 Task: Create a due date automation trigger when advanced on, on the tuesday of the week a card is due add dates starting in more than 1 working days at 11:00 AM.
Action: Mouse moved to (1111, 84)
Screenshot: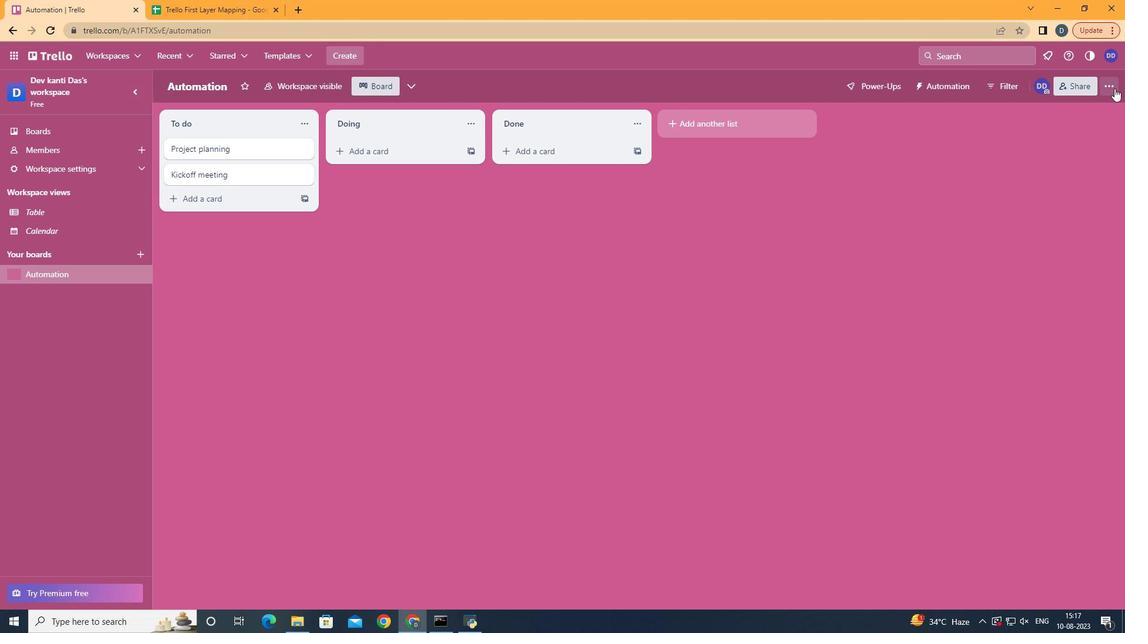 
Action: Mouse pressed left at (1111, 84)
Screenshot: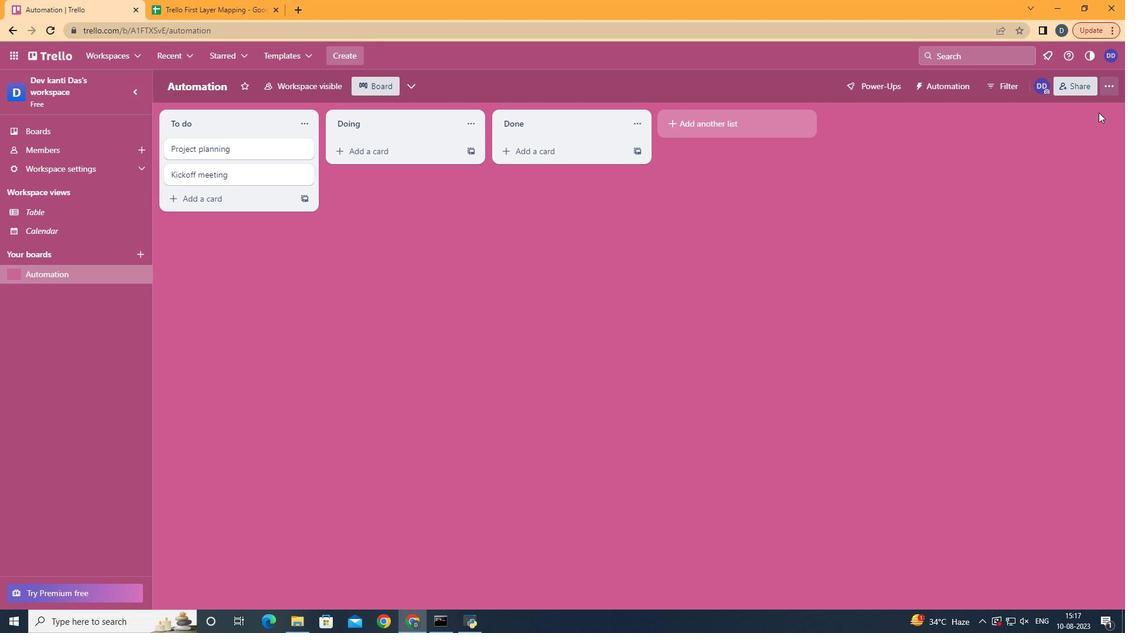 
Action: Mouse moved to (1030, 245)
Screenshot: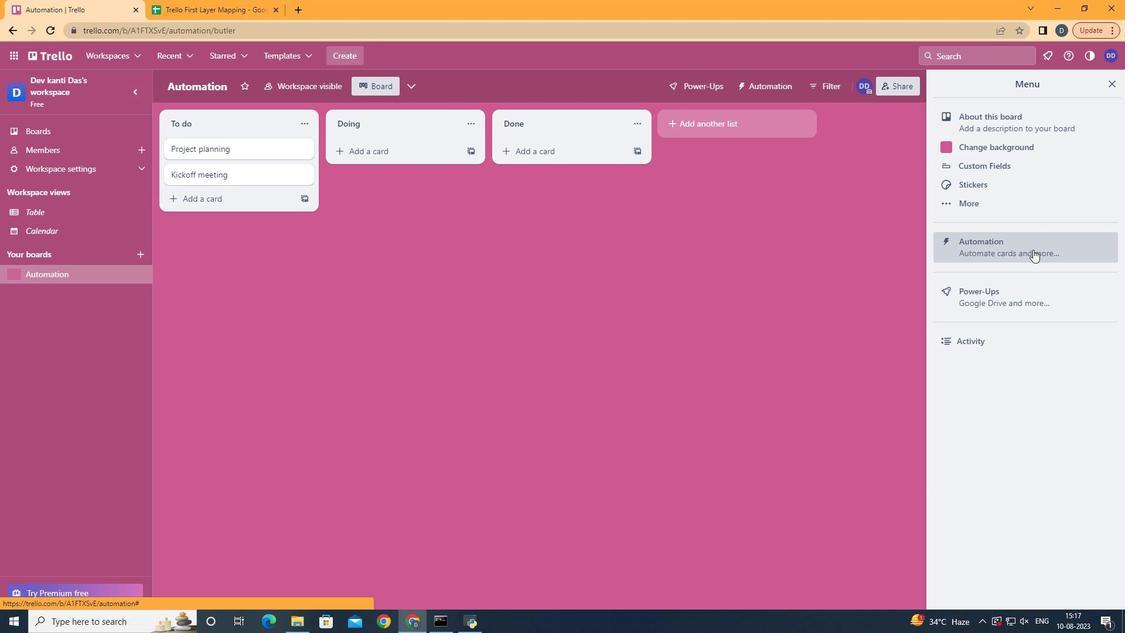 
Action: Mouse pressed left at (1030, 245)
Screenshot: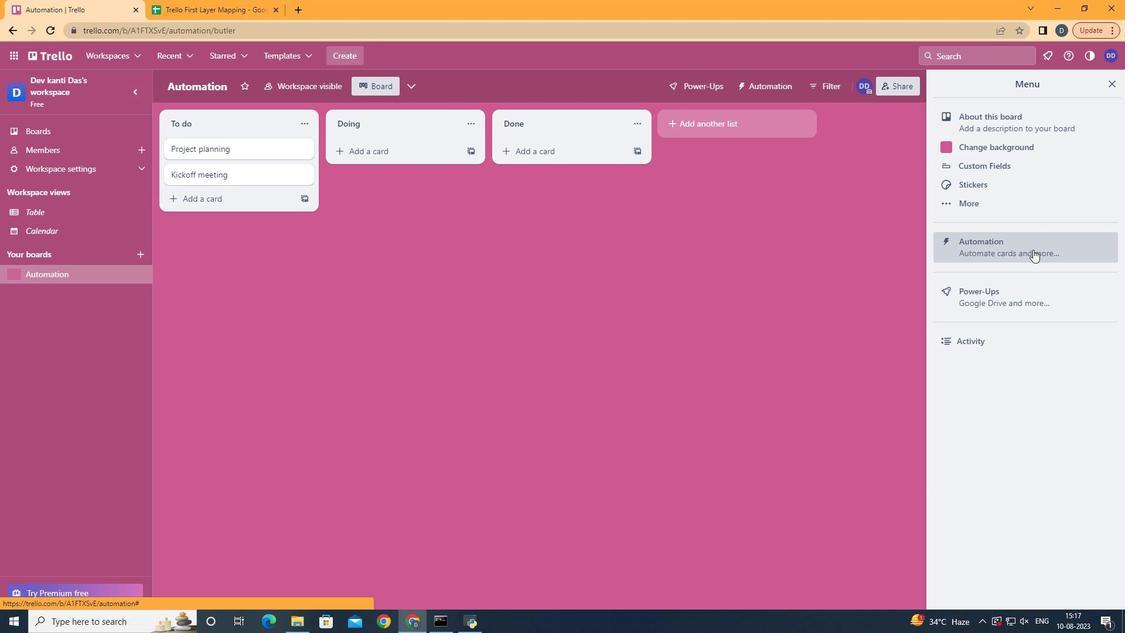 
Action: Mouse moved to (196, 233)
Screenshot: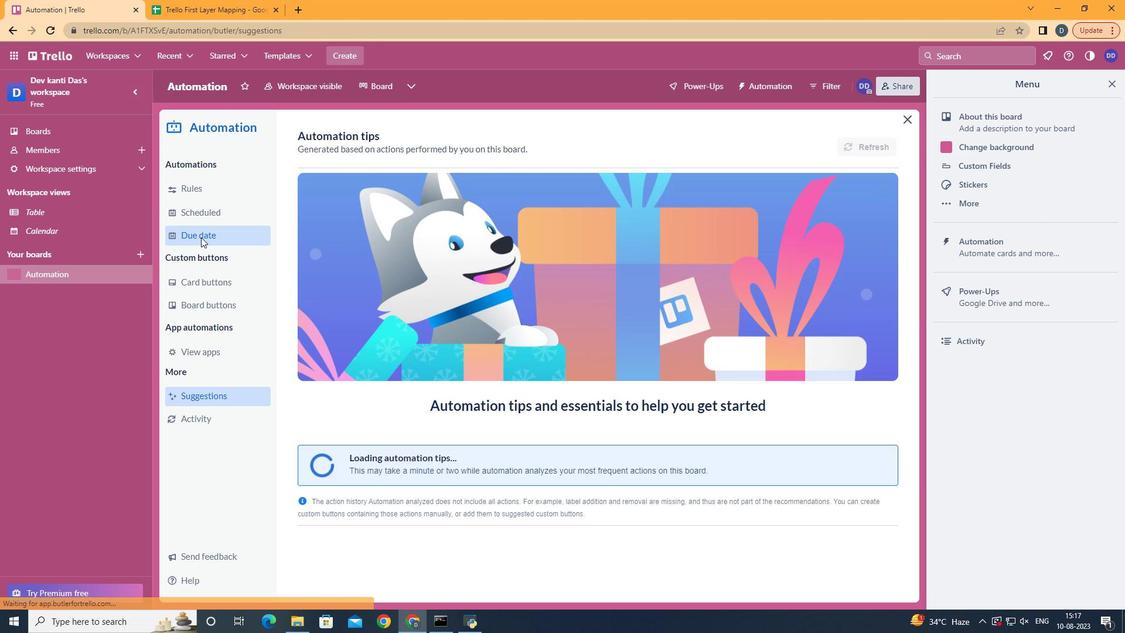 
Action: Mouse pressed left at (196, 233)
Screenshot: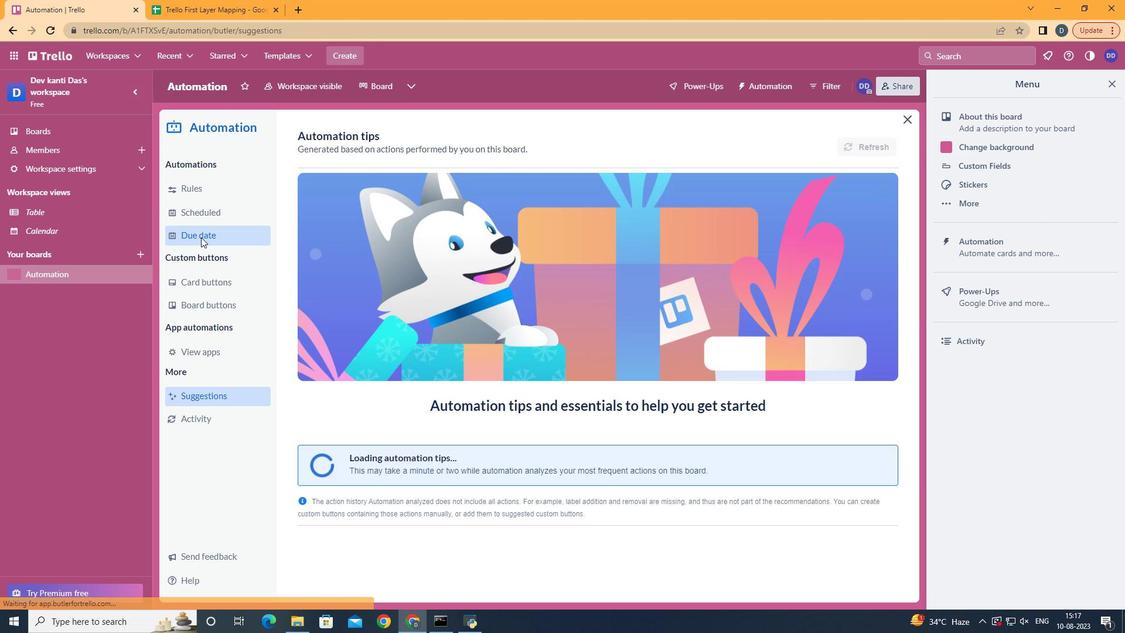 
Action: Mouse moved to (822, 134)
Screenshot: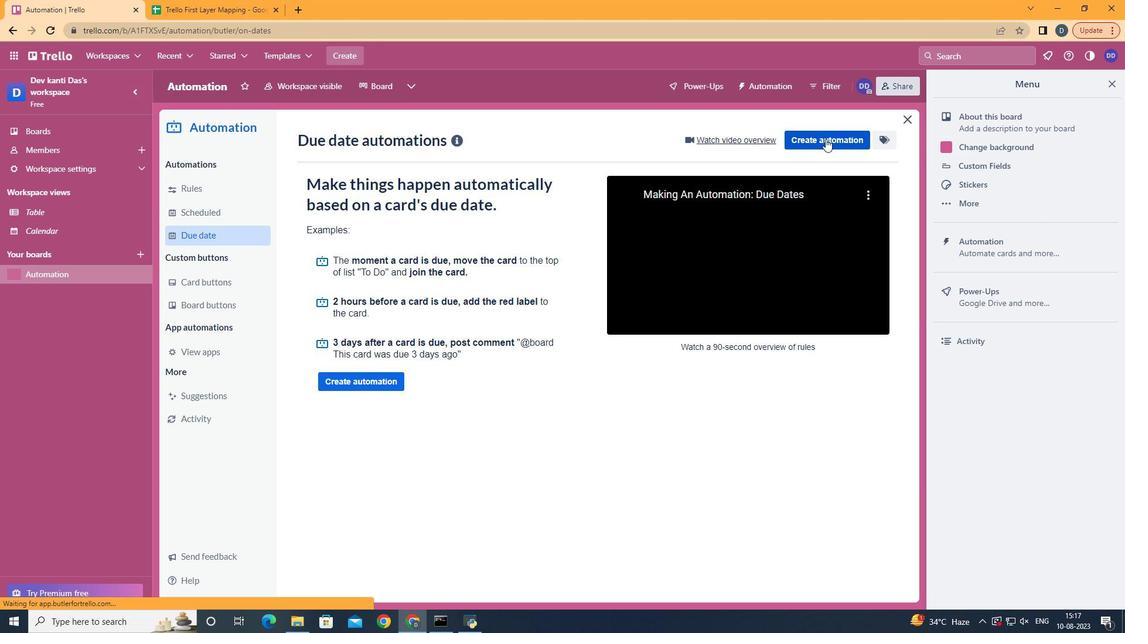 
Action: Mouse pressed left at (822, 134)
Screenshot: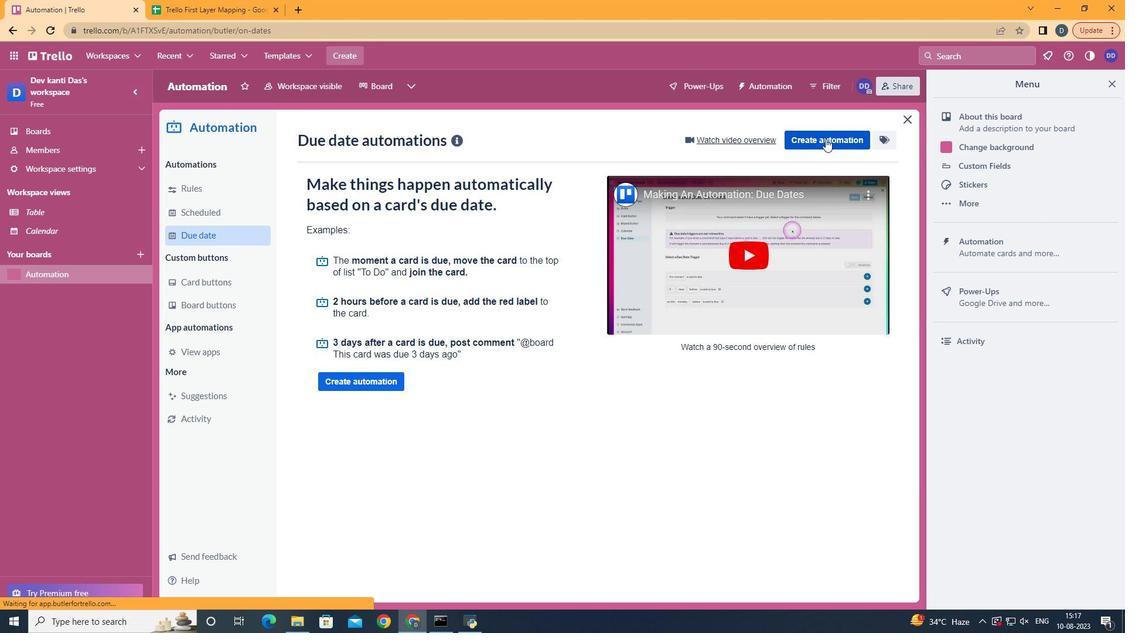 
Action: Mouse moved to (614, 246)
Screenshot: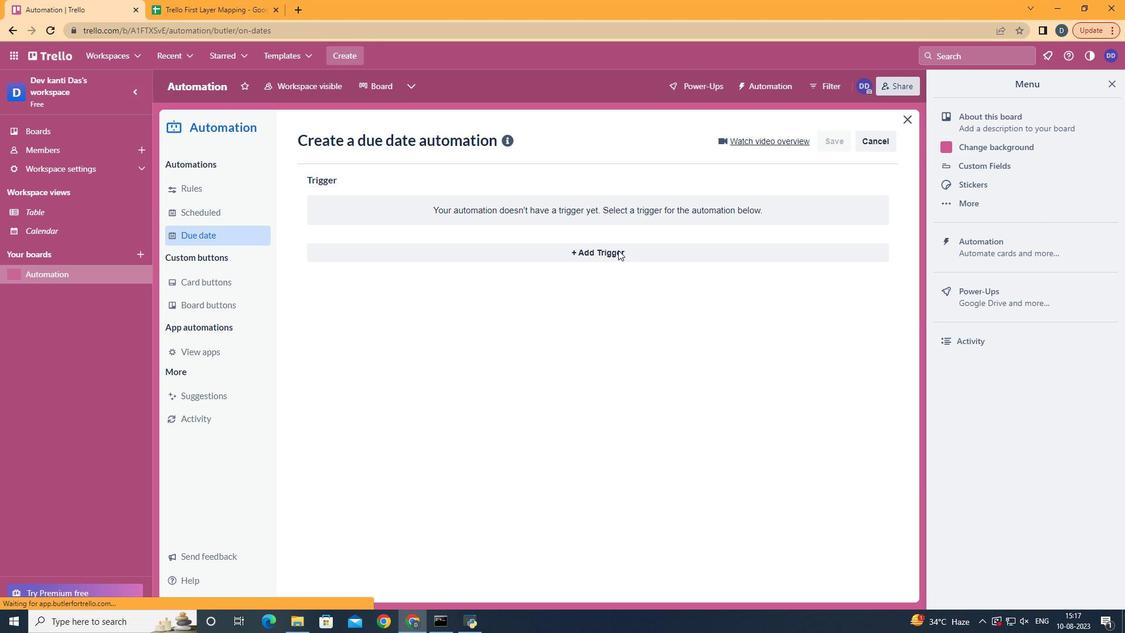 
Action: Mouse pressed left at (614, 246)
Screenshot: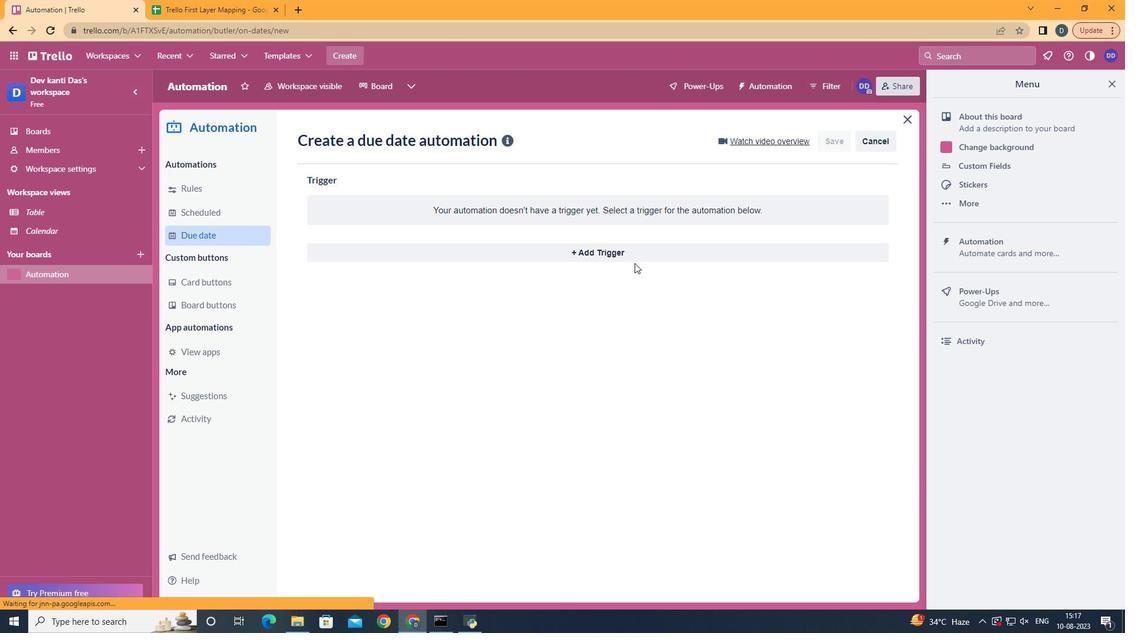 
Action: Mouse moved to (383, 320)
Screenshot: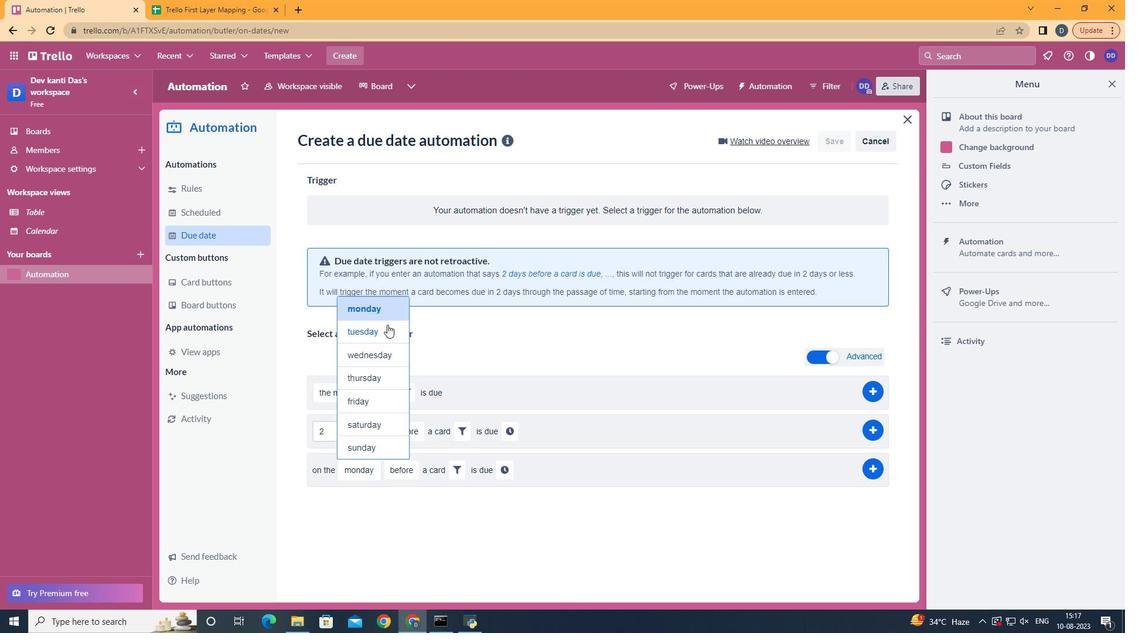 
Action: Mouse pressed left at (383, 320)
Screenshot: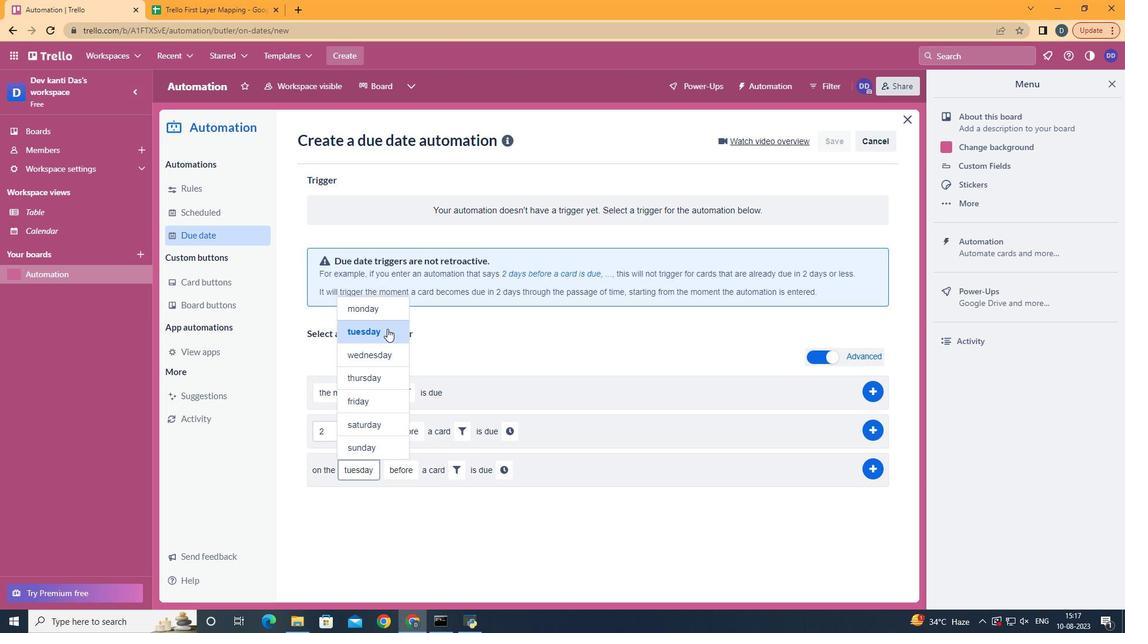 
Action: Mouse moved to (423, 536)
Screenshot: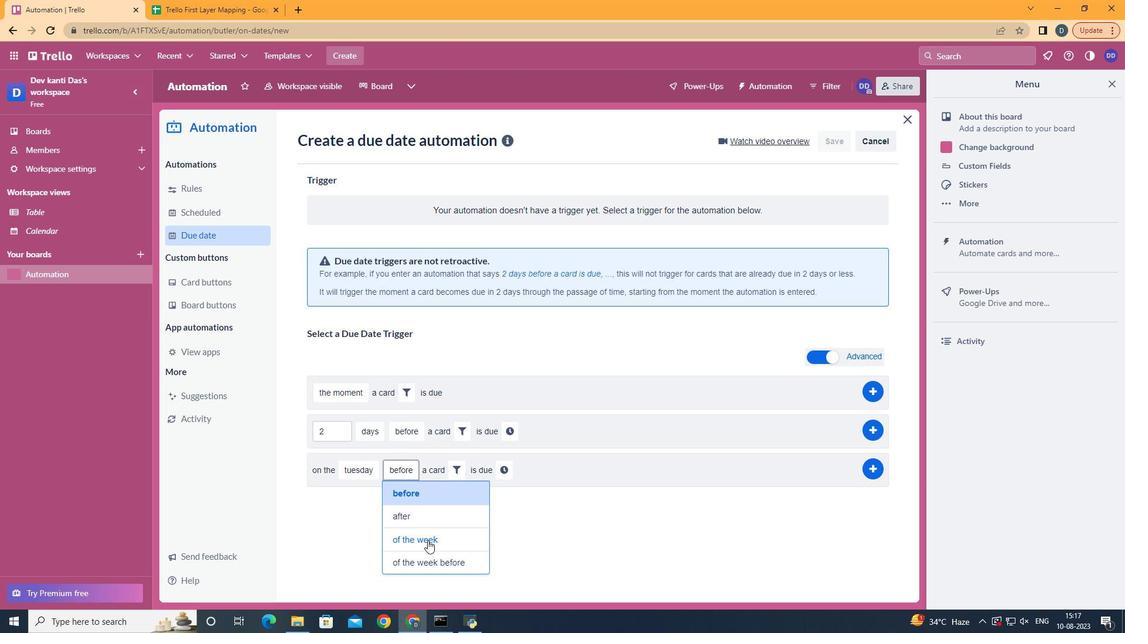 
Action: Mouse pressed left at (423, 536)
Screenshot: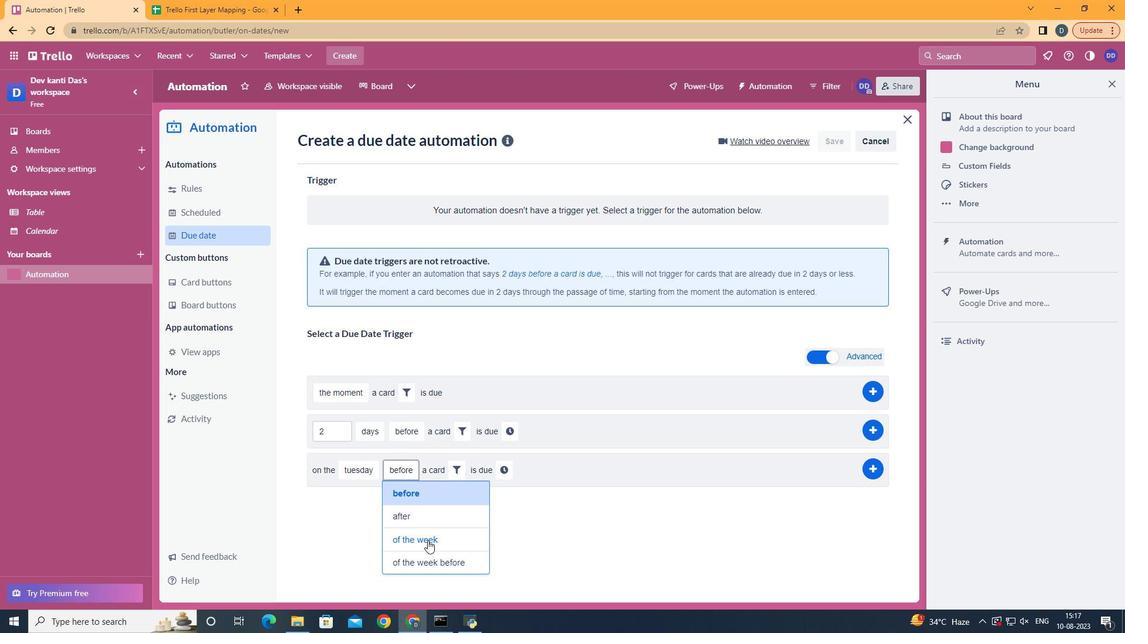 
Action: Mouse moved to (474, 470)
Screenshot: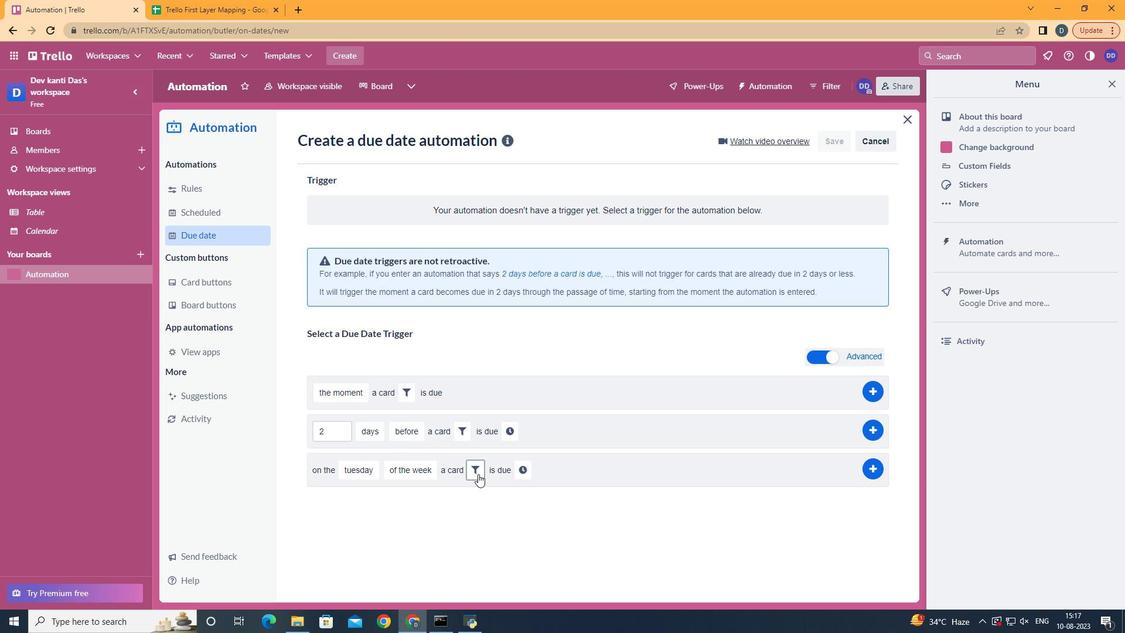 
Action: Mouse pressed left at (474, 470)
Screenshot: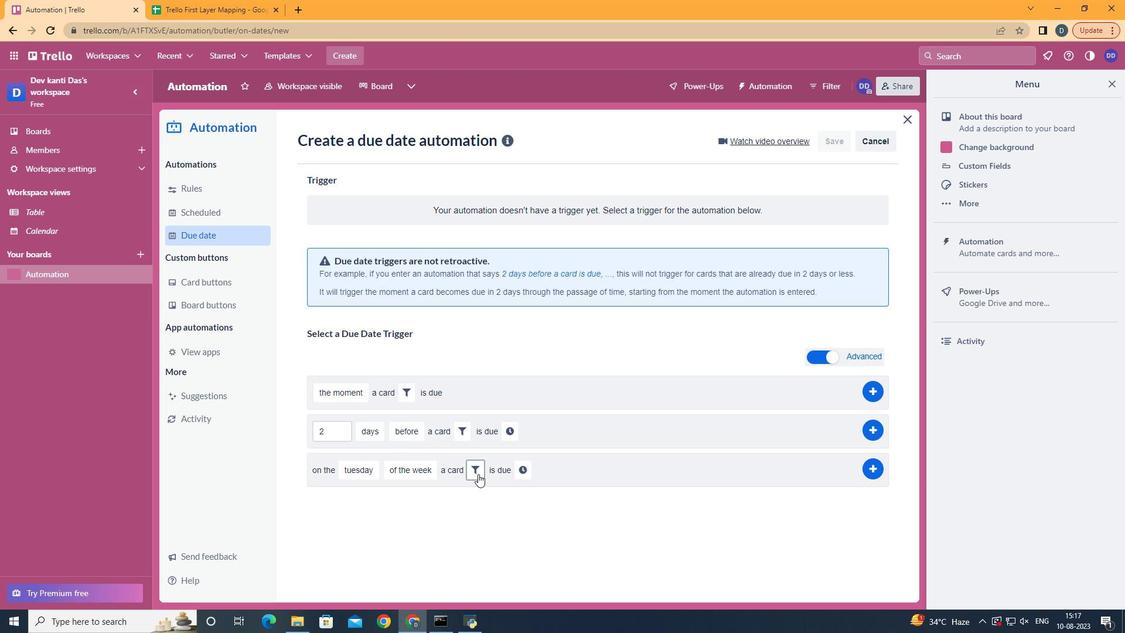 
Action: Mouse moved to (547, 507)
Screenshot: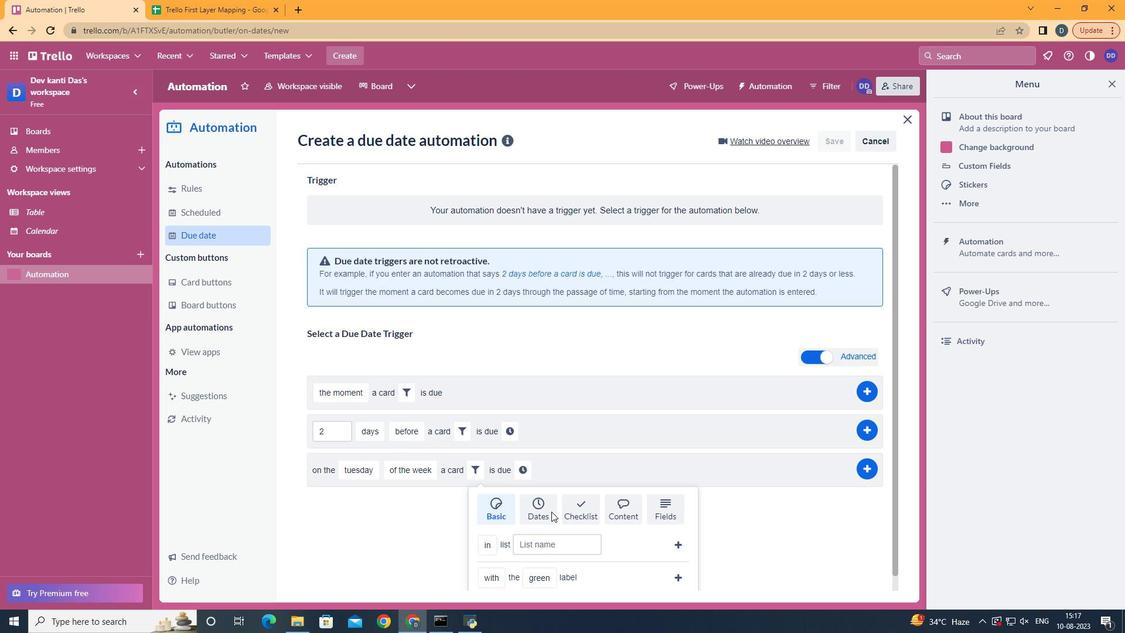 
Action: Mouse pressed left at (547, 507)
Screenshot: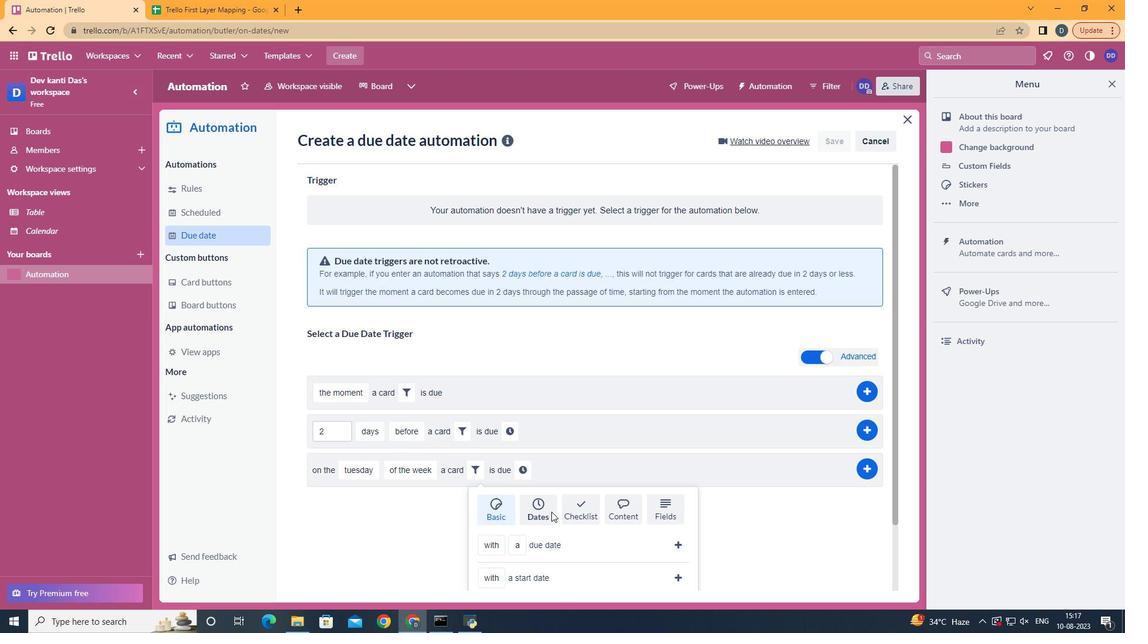 
Action: Mouse moved to (548, 507)
Screenshot: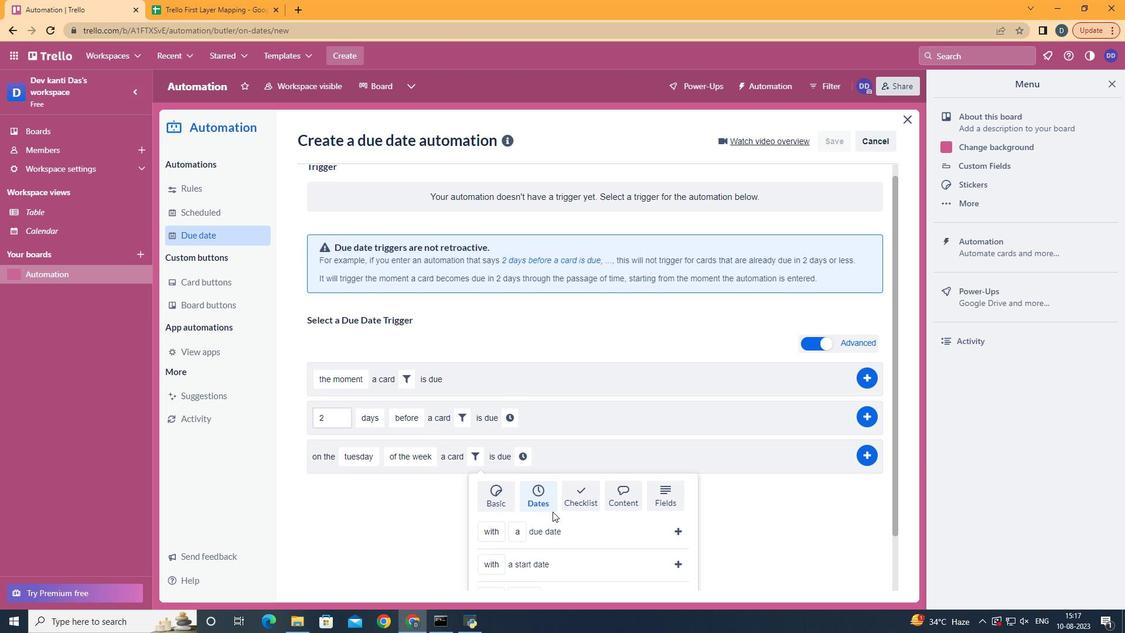 
Action: Mouse scrolled (548, 507) with delta (0, 0)
Screenshot: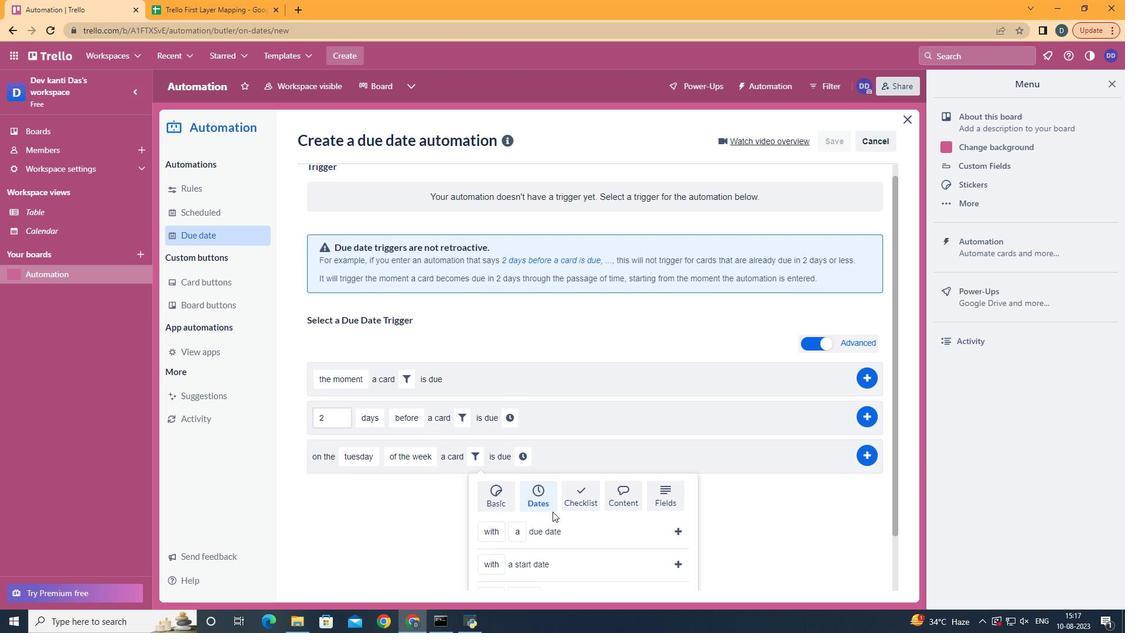 
Action: Mouse scrolled (548, 507) with delta (0, 0)
Screenshot: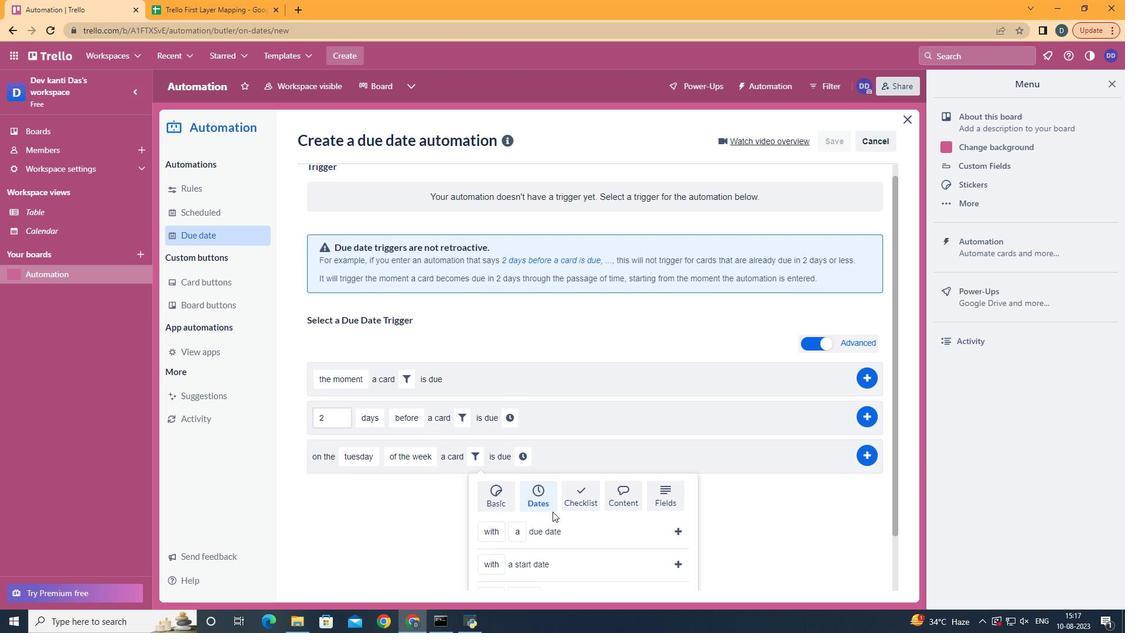 
Action: Mouse scrolled (548, 507) with delta (0, 0)
Screenshot: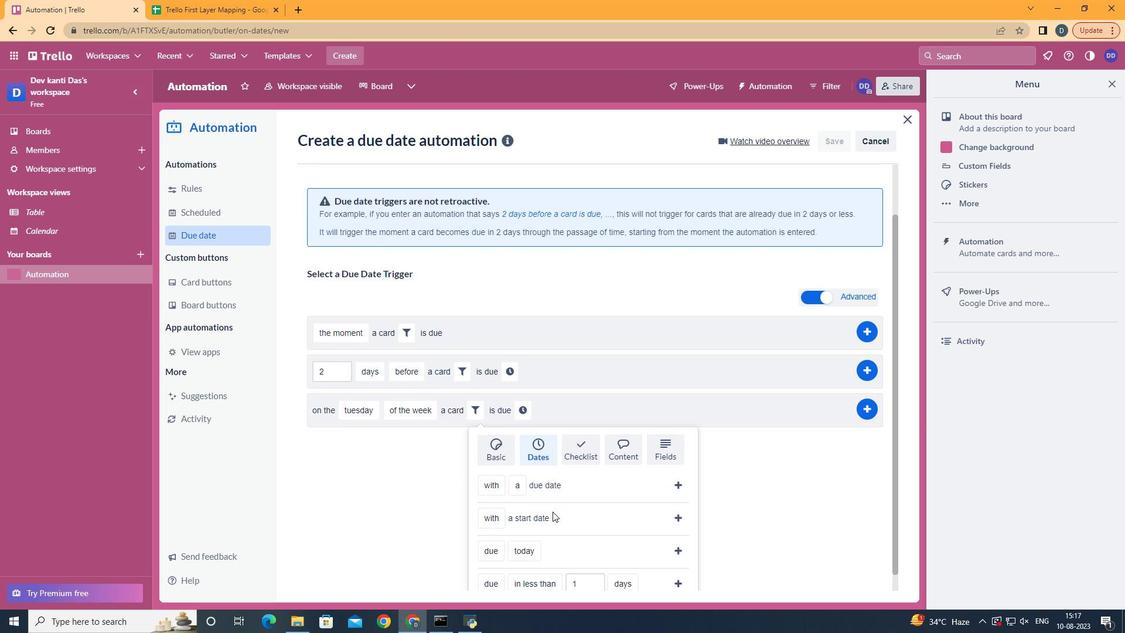 
Action: Mouse moved to (496, 531)
Screenshot: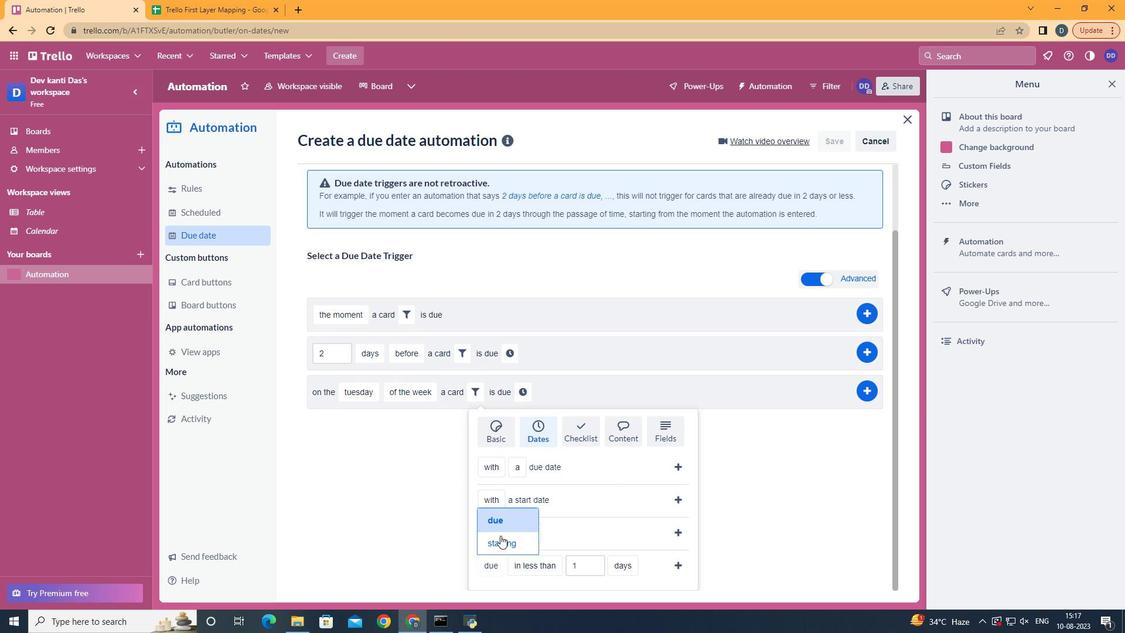 
Action: Mouse pressed left at (496, 531)
Screenshot: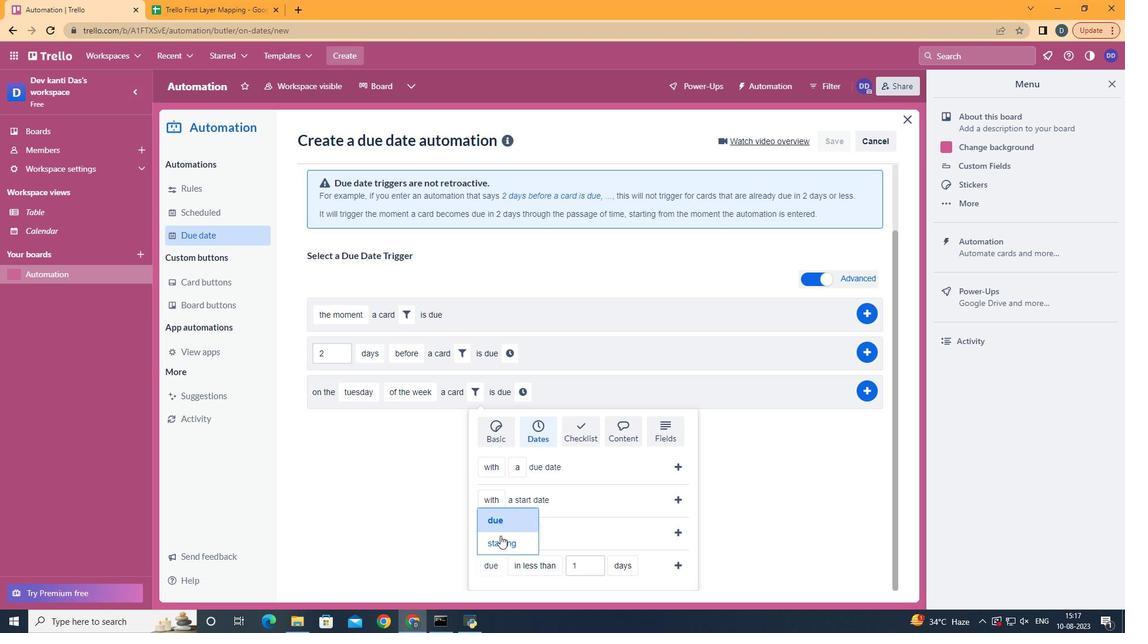 
Action: Mouse moved to (553, 489)
Screenshot: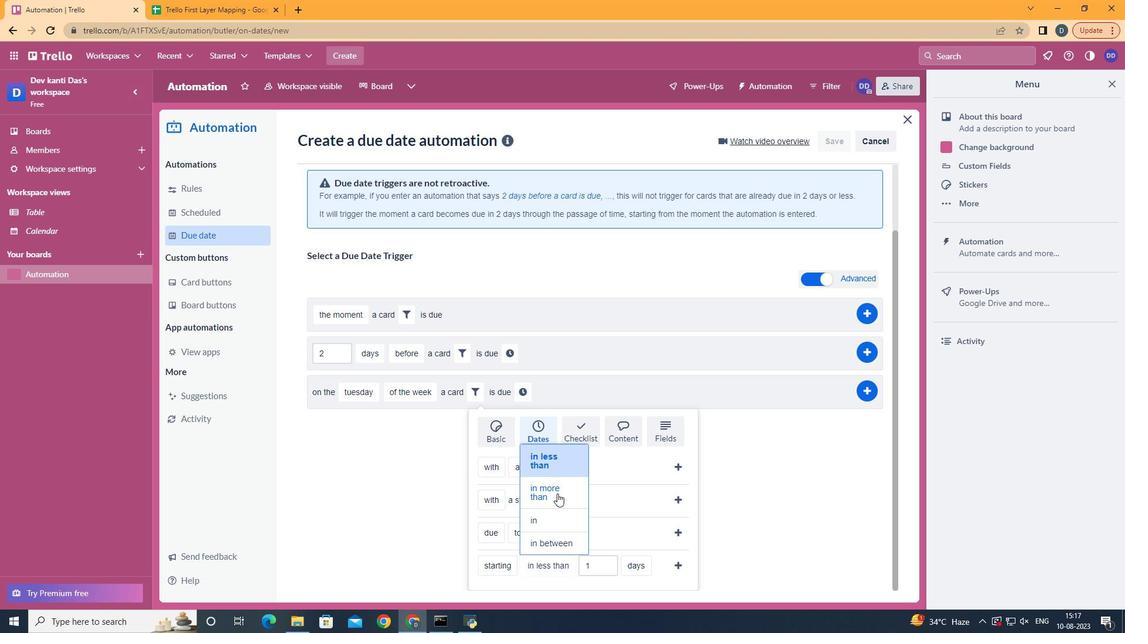 
Action: Mouse pressed left at (553, 489)
Screenshot: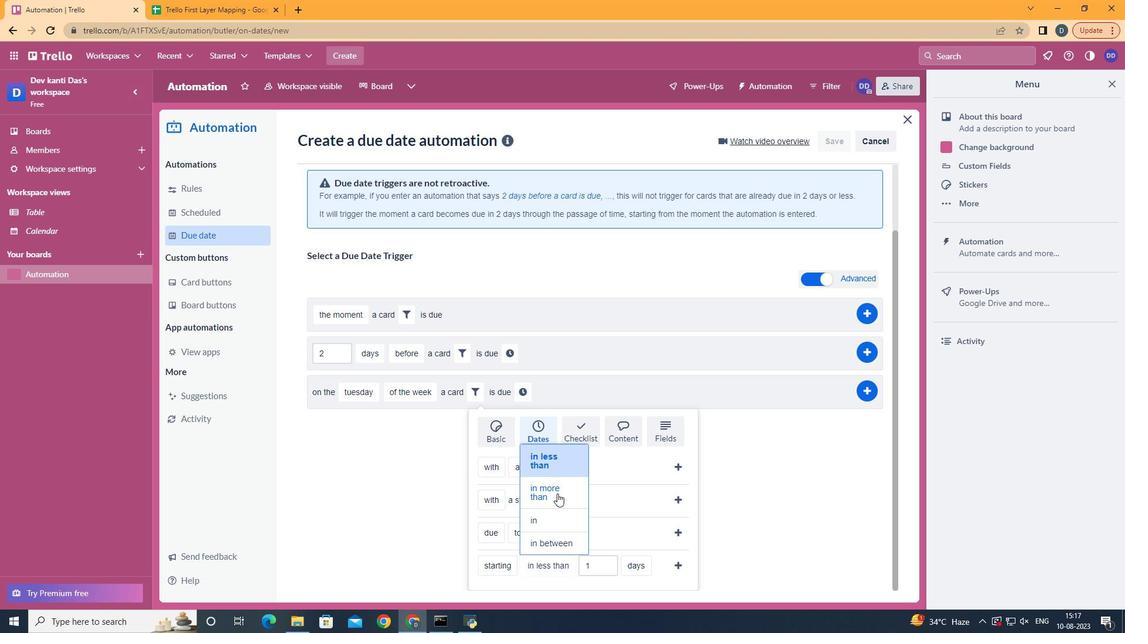 
Action: Mouse moved to (643, 540)
Screenshot: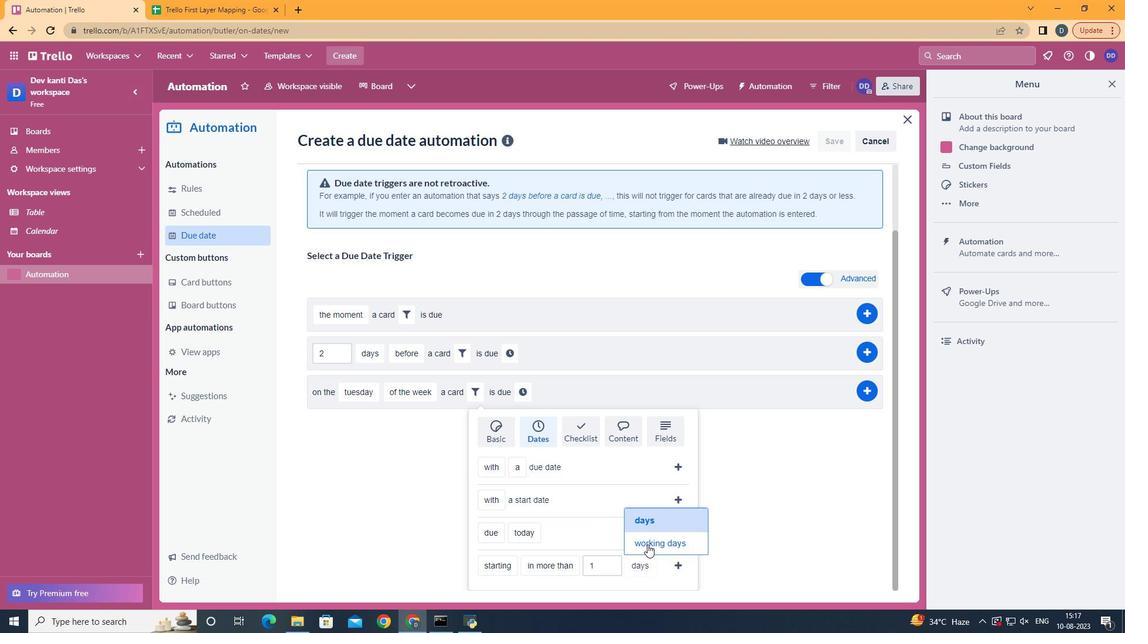 
Action: Mouse pressed left at (643, 540)
Screenshot: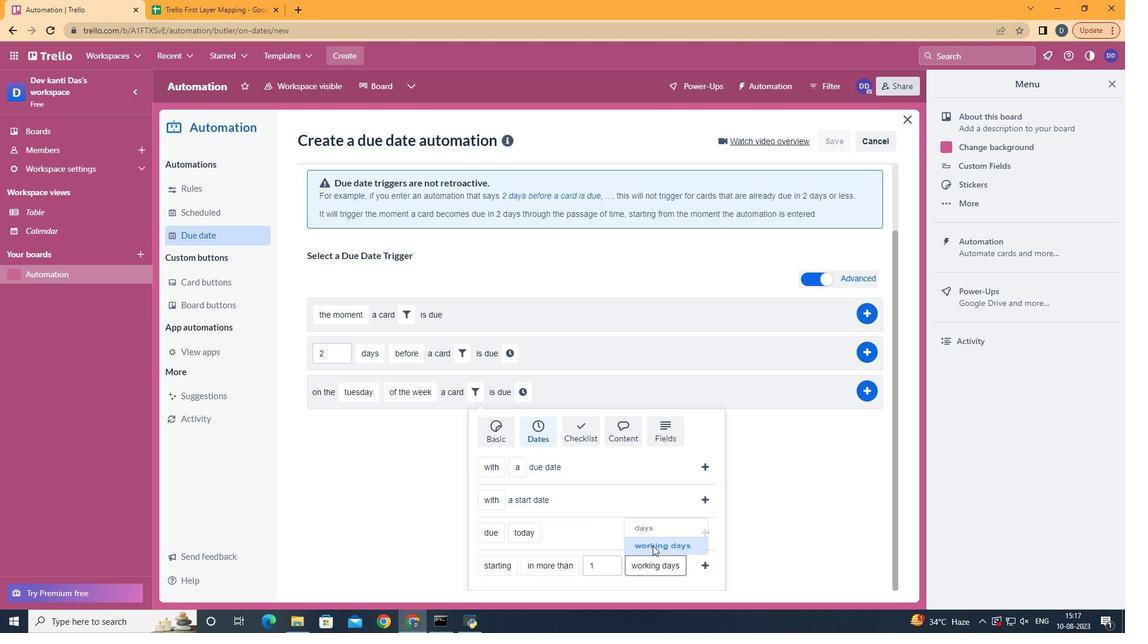 
Action: Mouse moved to (700, 564)
Screenshot: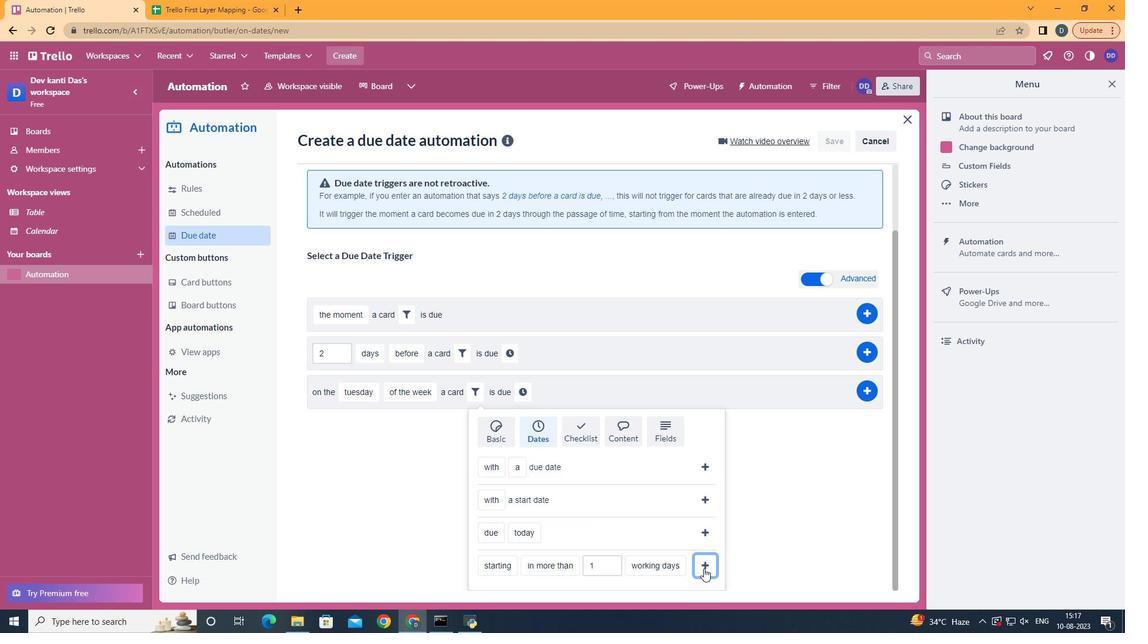 
Action: Mouse pressed left at (700, 564)
Screenshot: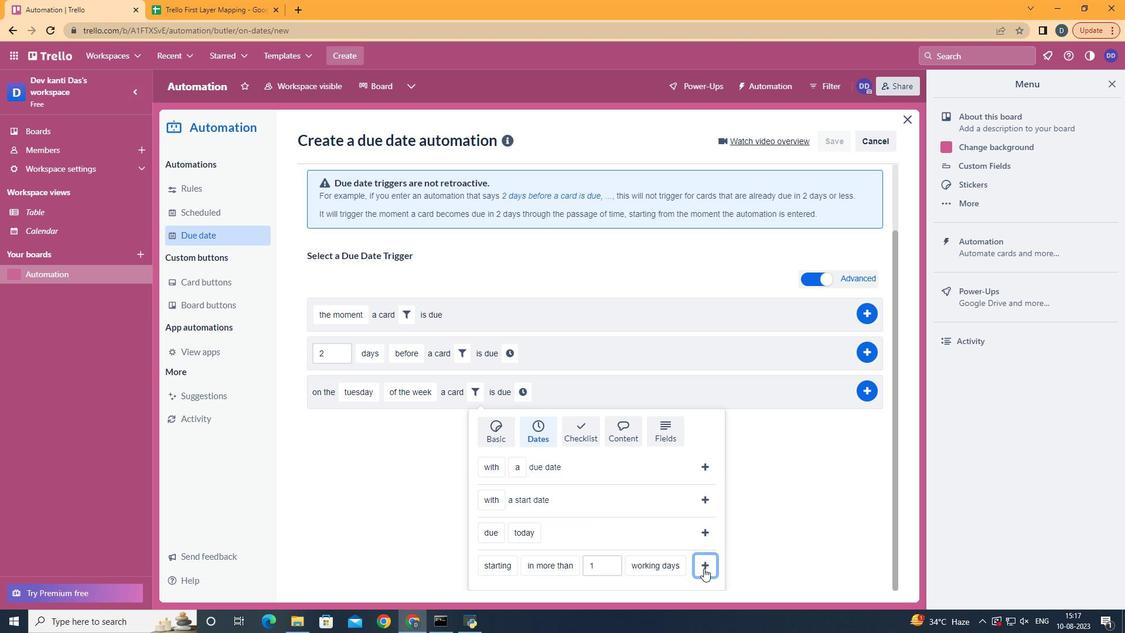 
Action: Mouse moved to (677, 464)
Screenshot: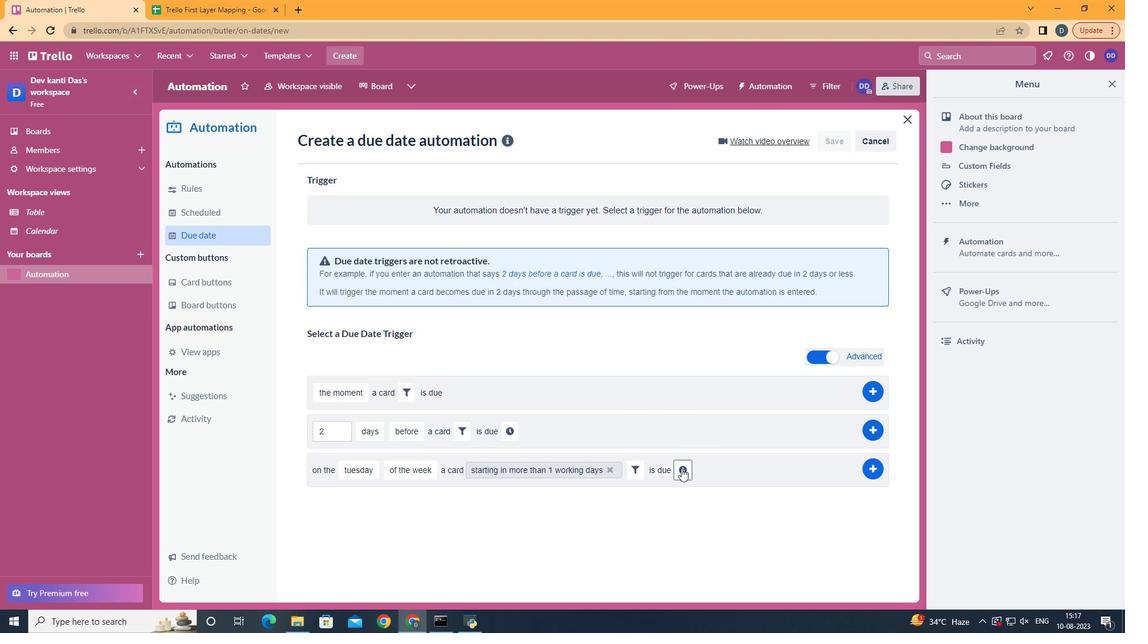 
Action: Mouse pressed left at (677, 464)
Screenshot: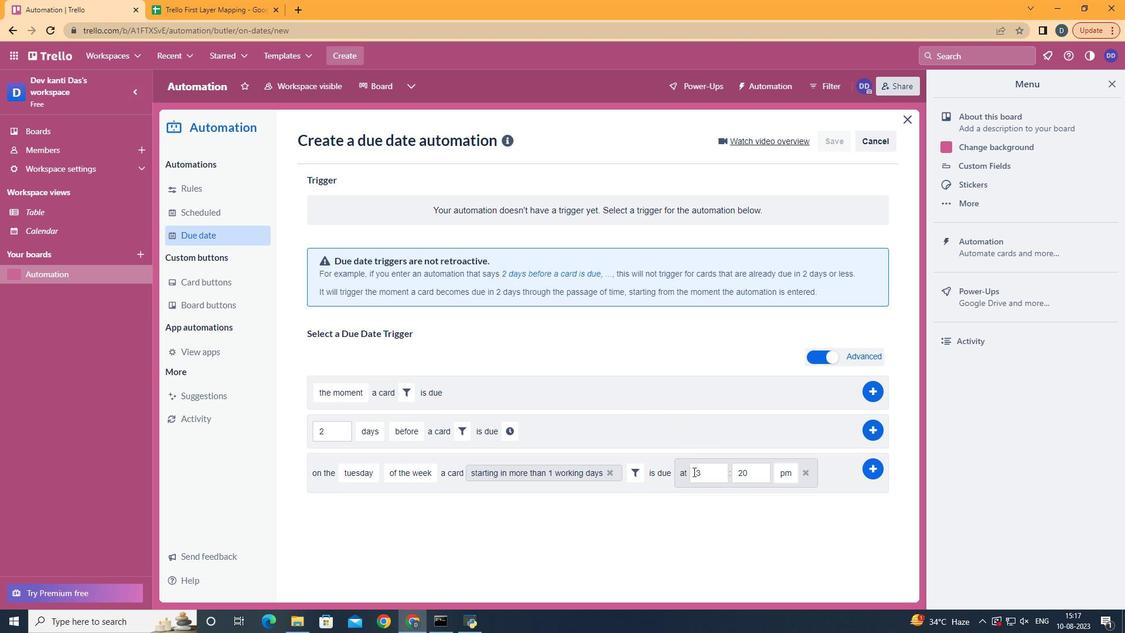 
Action: Mouse moved to (711, 469)
Screenshot: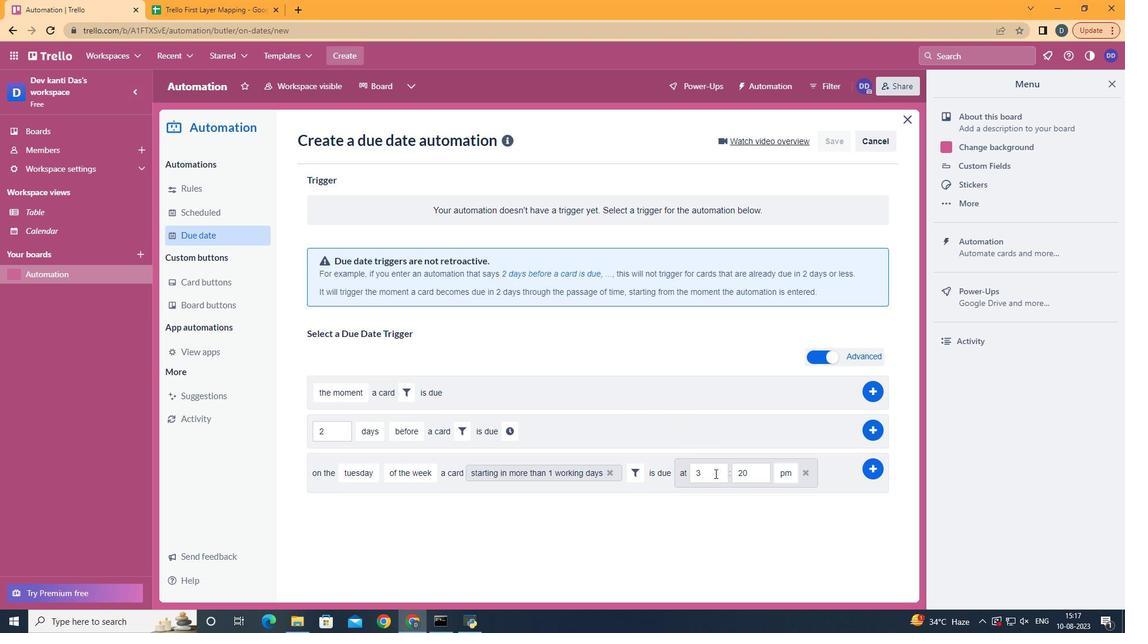 
Action: Mouse pressed left at (711, 469)
Screenshot: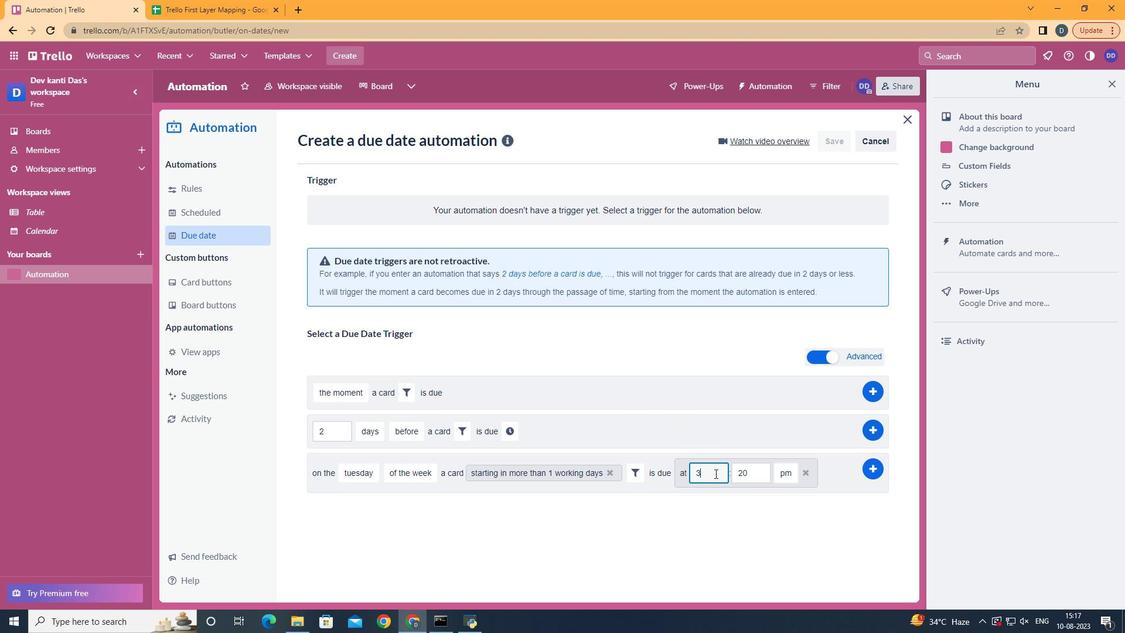 
Action: Mouse moved to (711, 470)
Screenshot: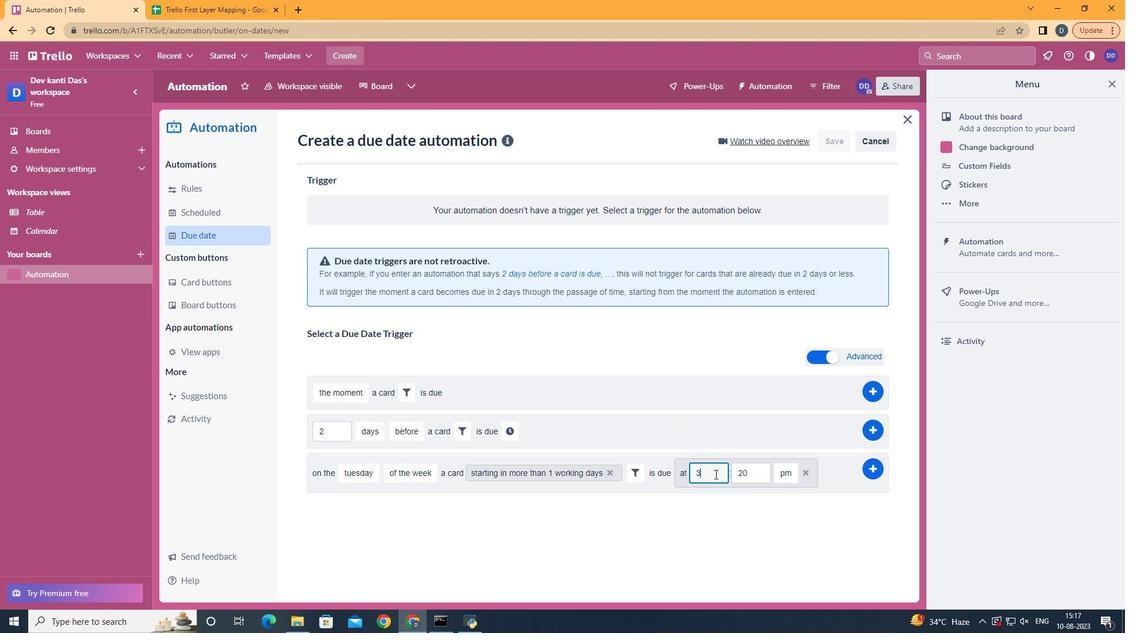 
Action: Key pressed <Key.backspace>11
Screenshot: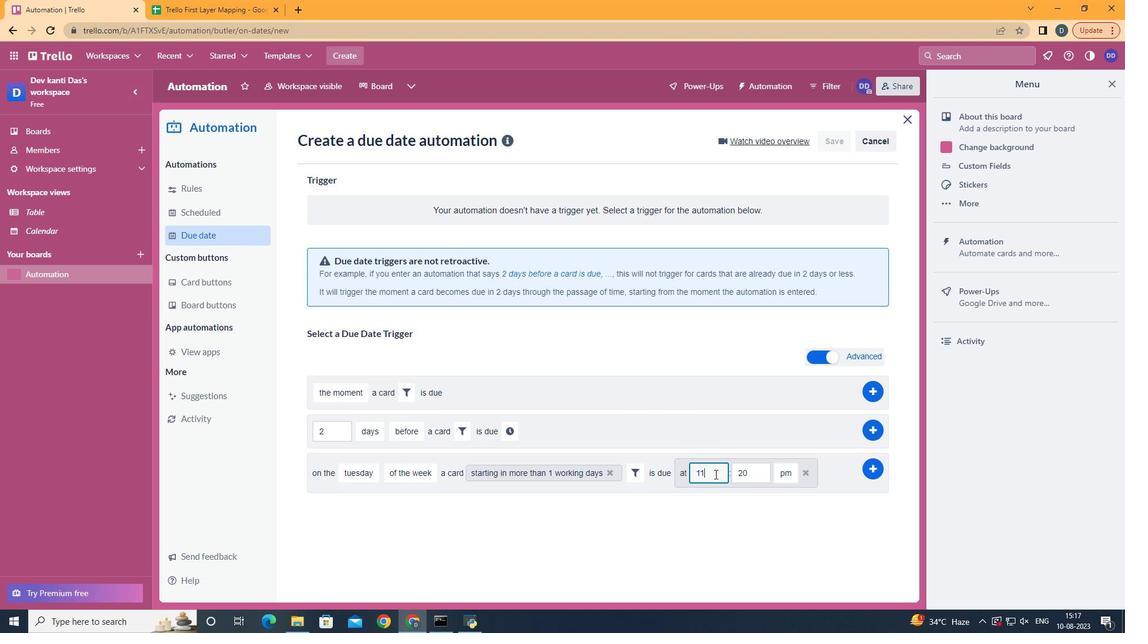 
Action: Mouse moved to (753, 474)
Screenshot: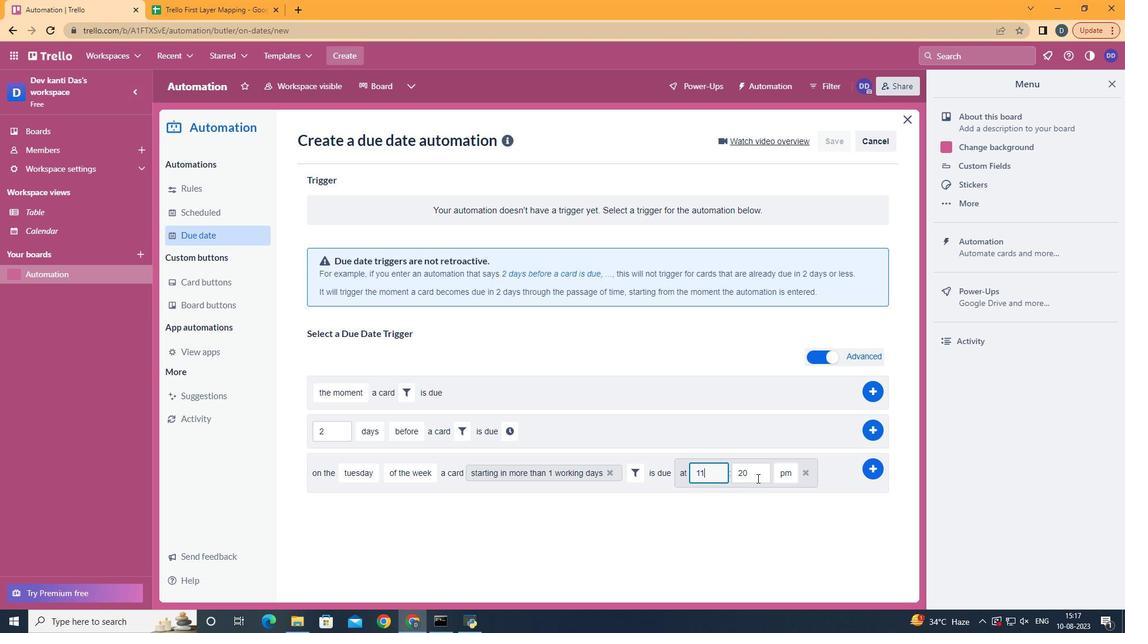 
Action: Mouse pressed left at (753, 474)
Screenshot: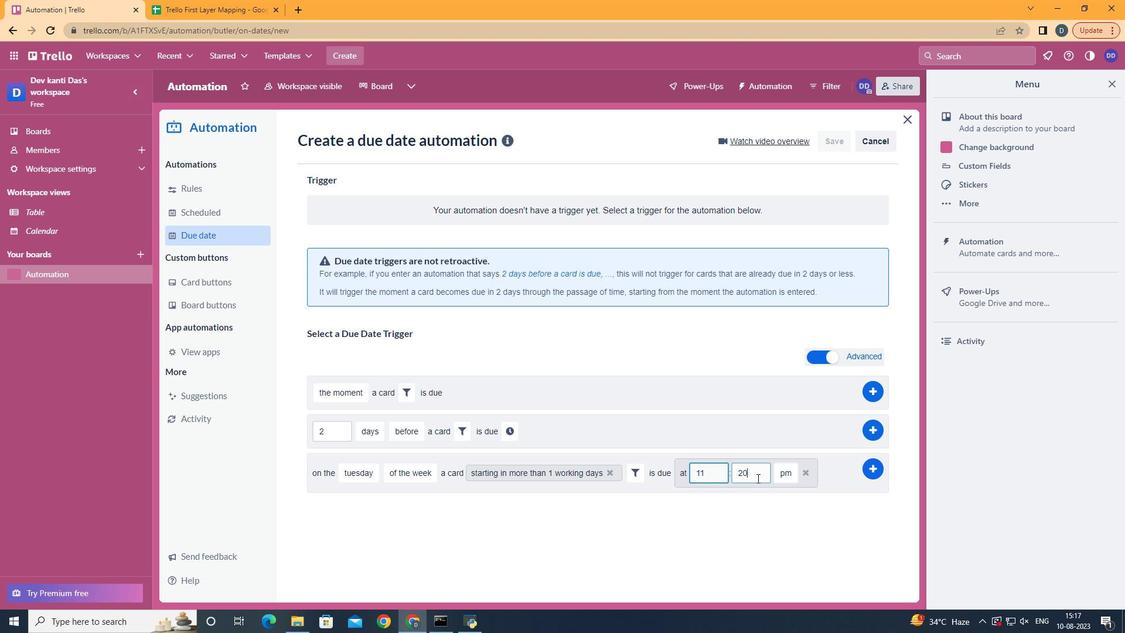 
Action: Key pressed <Key.backspace>
Screenshot: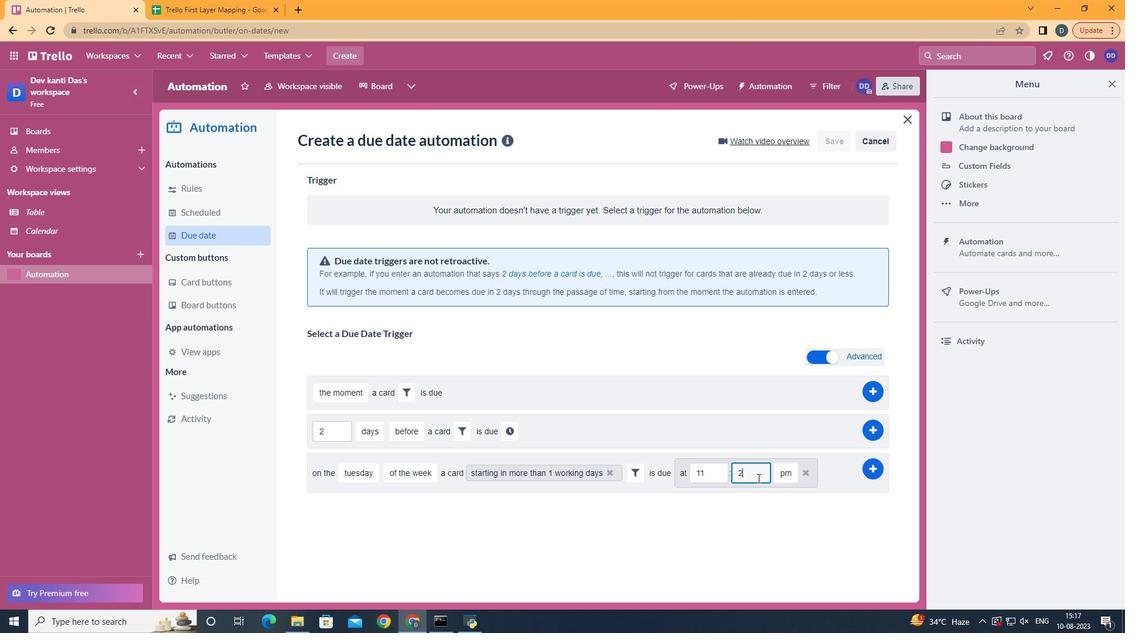 
Action: Mouse moved to (754, 474)
Screenshot: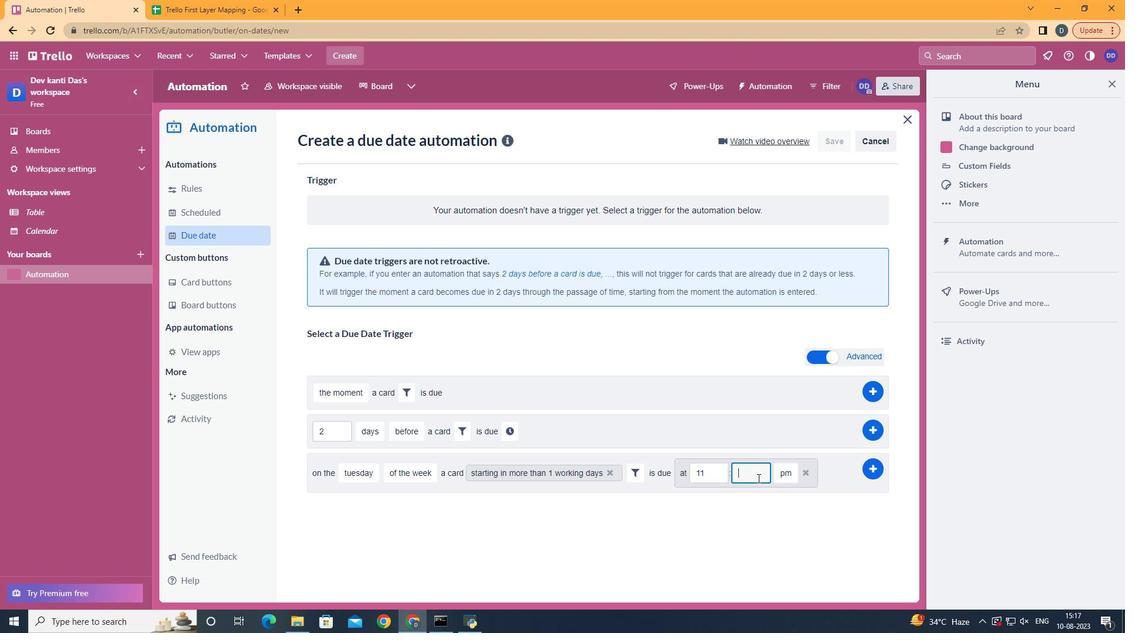 
Action: Key pressed <Key.backspace>00
Screenshot: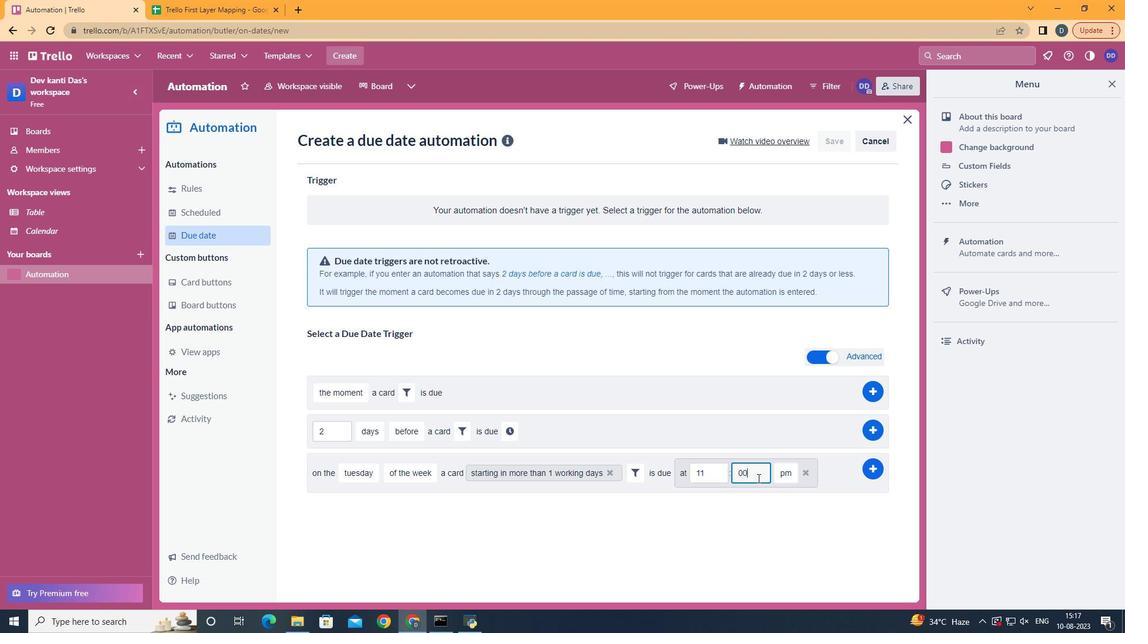 
Action: Mouse moved to (780, 489)
Screenshot: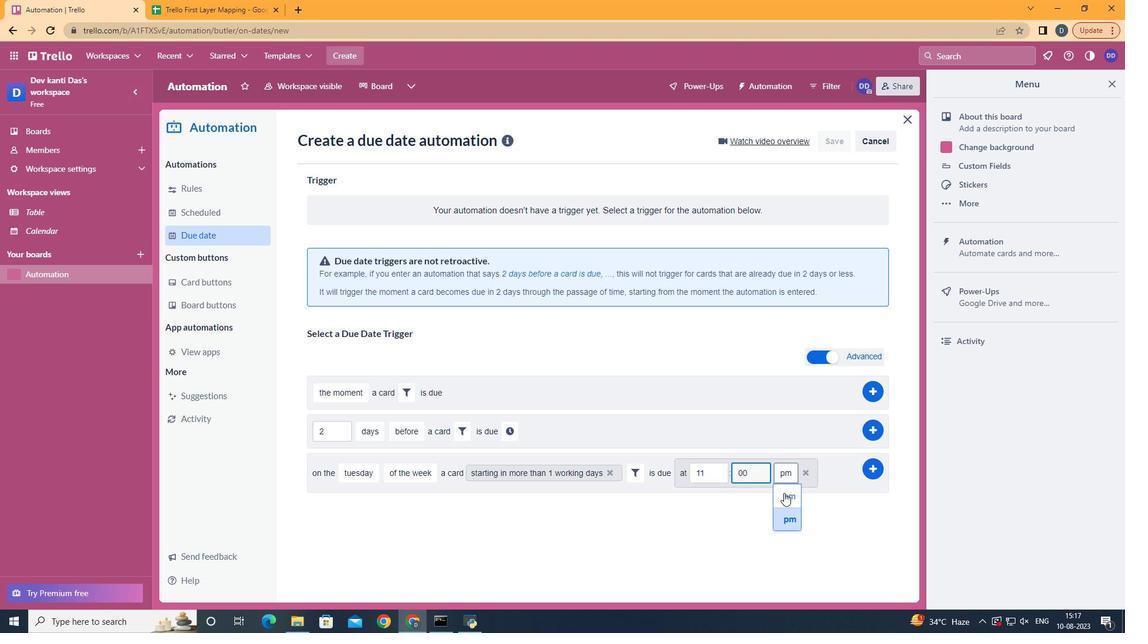 
Action: Mouse pressed left at (780, 489)
Screenshot: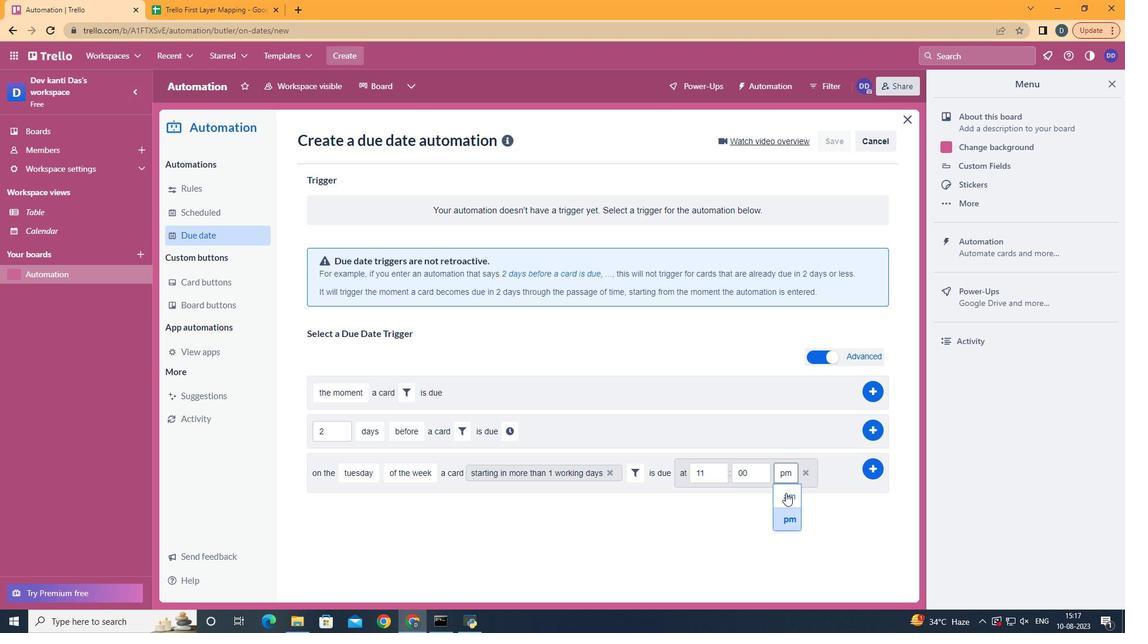 
Action: Mouse moved to (867, 466)
Screenshot: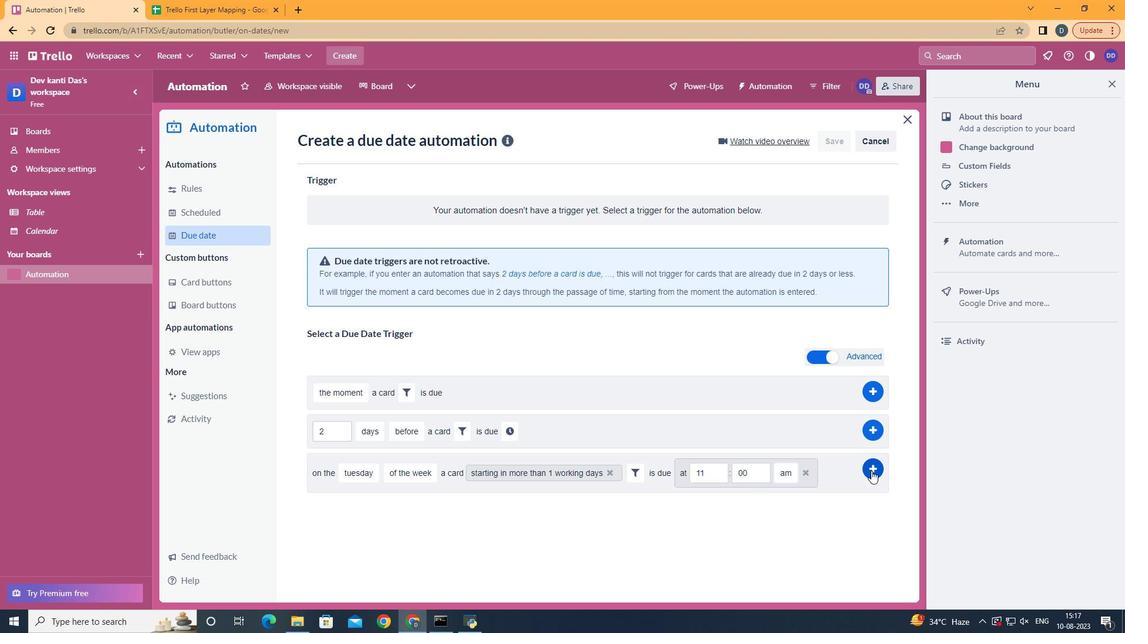 
Action: Mouse pressed left at (867, 466)
Screenshot: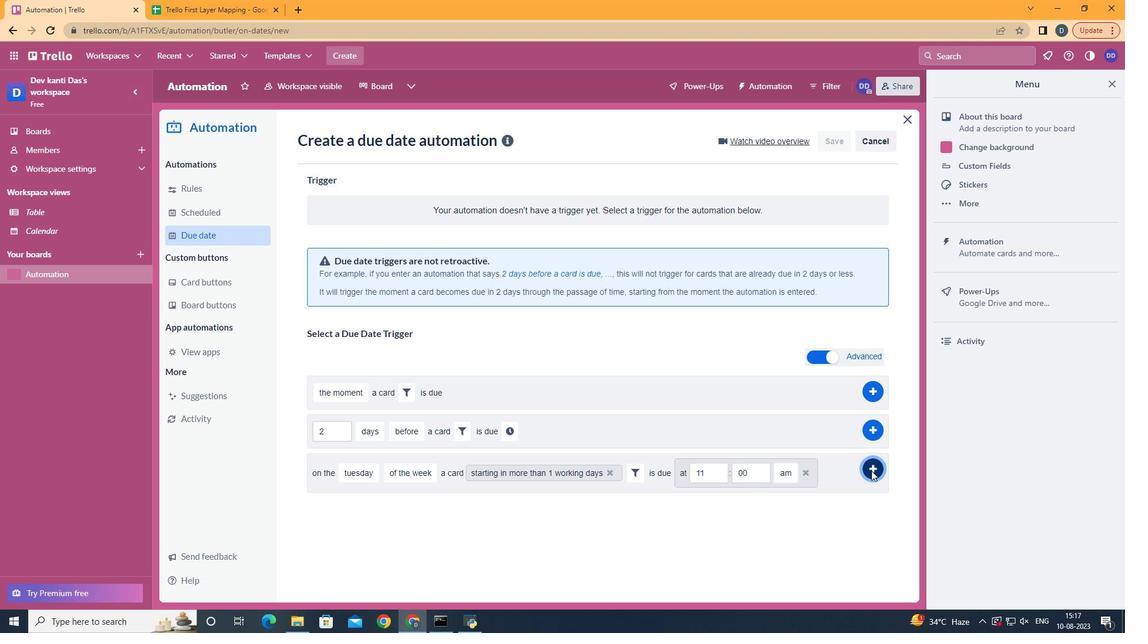 
Action: Mouse moved to (511, 167)
Screenshot: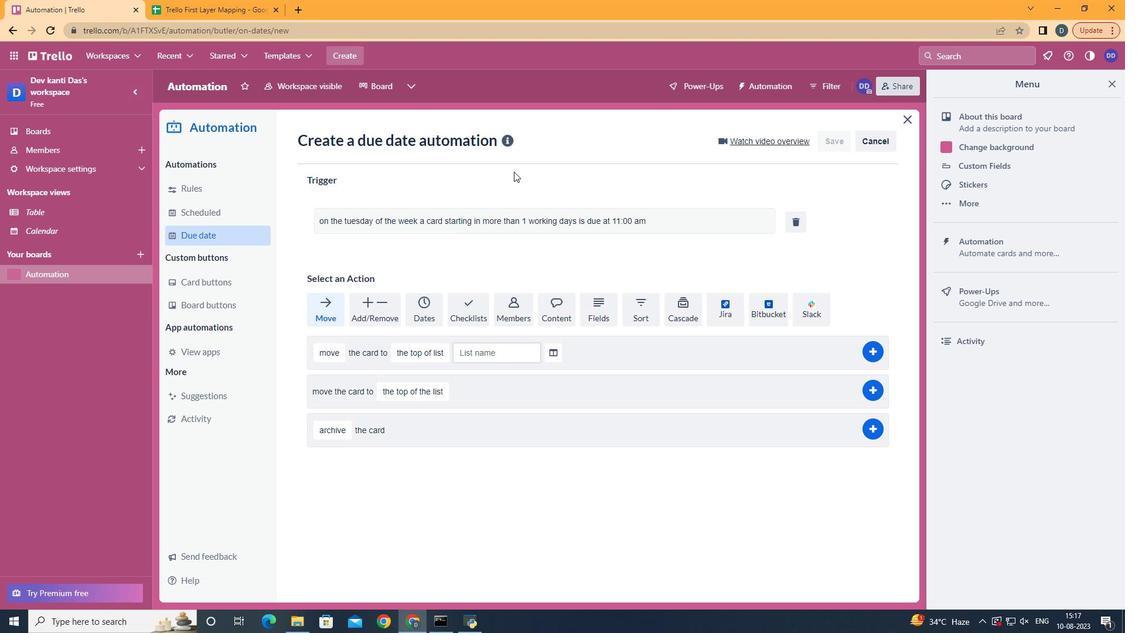 
